Task: Change the color to black and white.
Action: Mouse moved to (59, 113)
Screenshot: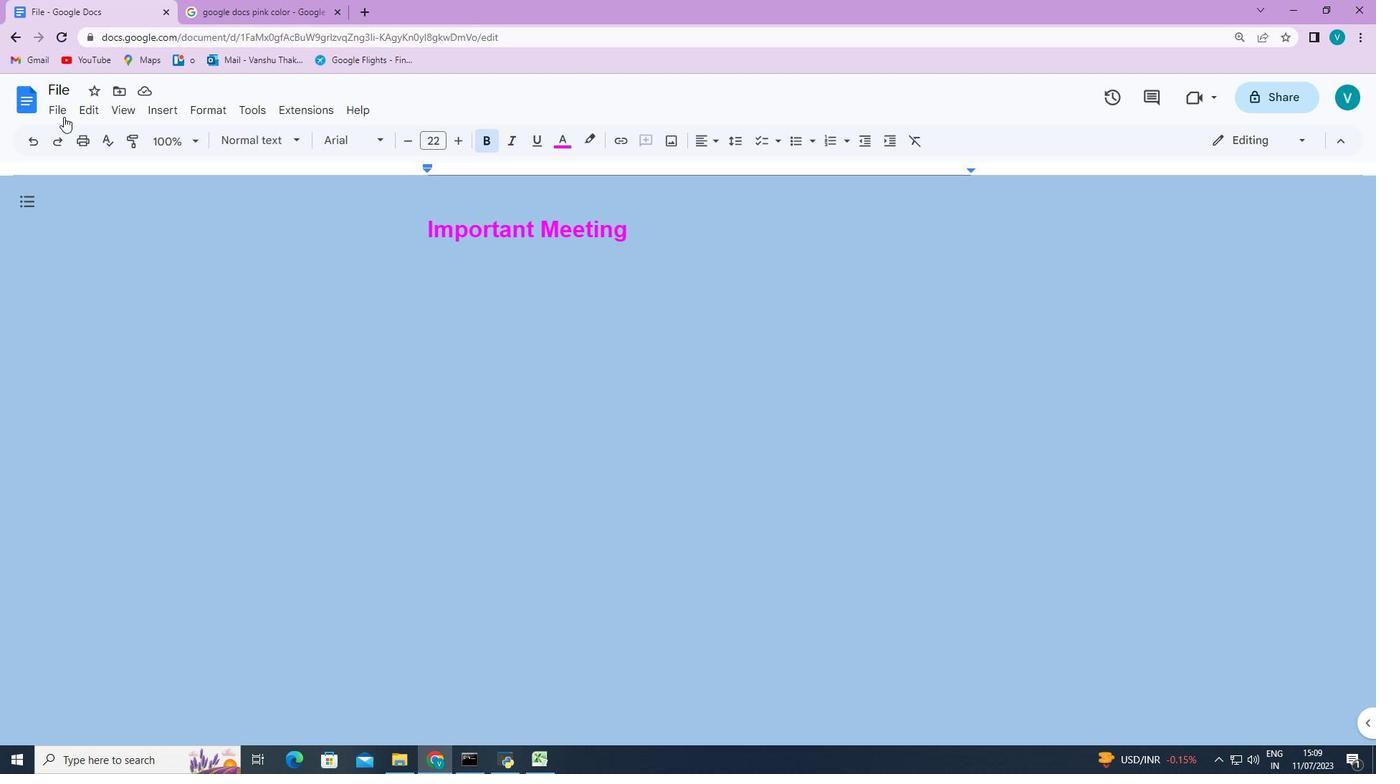 
Action: Mouse pressed left at (59, 113)
Screenshot: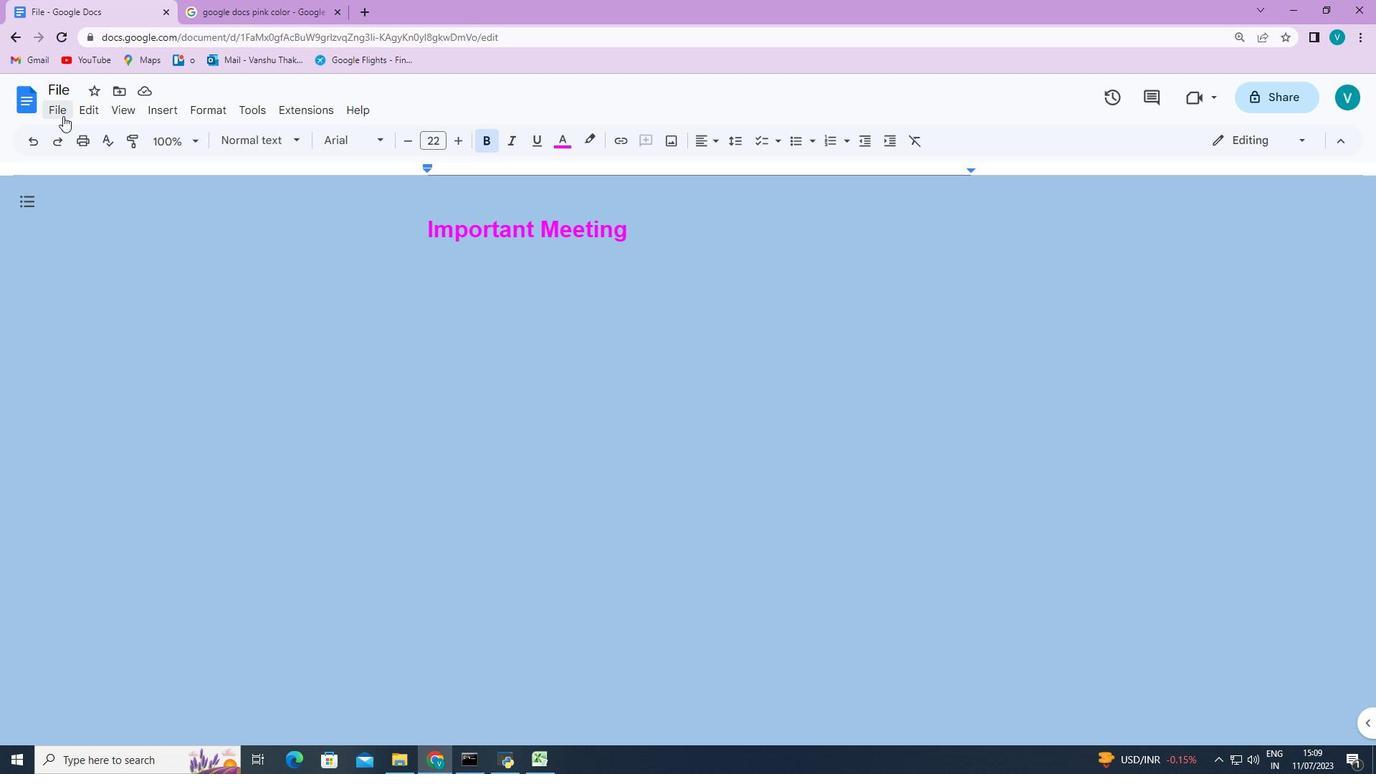 
Action: Mouse moved to (119, 567)
Screenshot: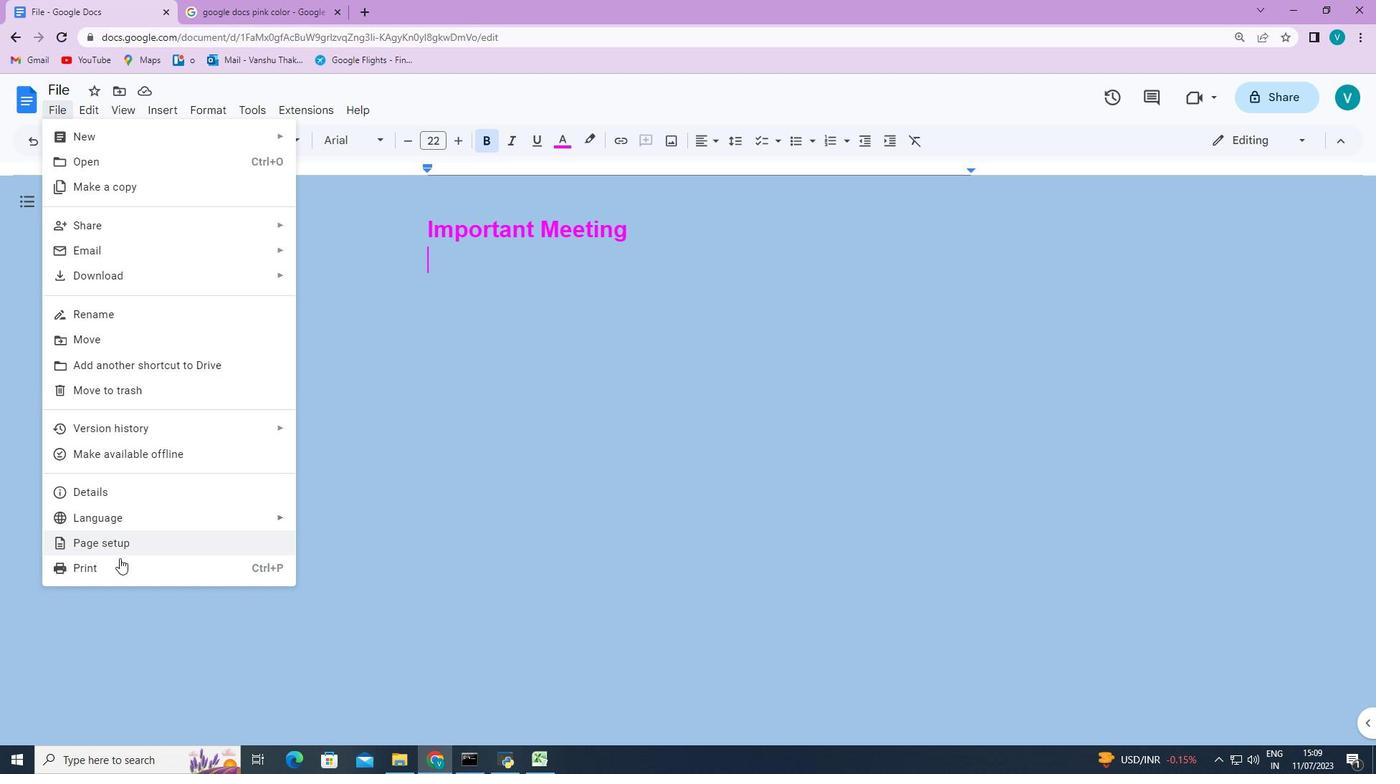 
Action: Mouse pressed left at (119, 567)
Screenshot: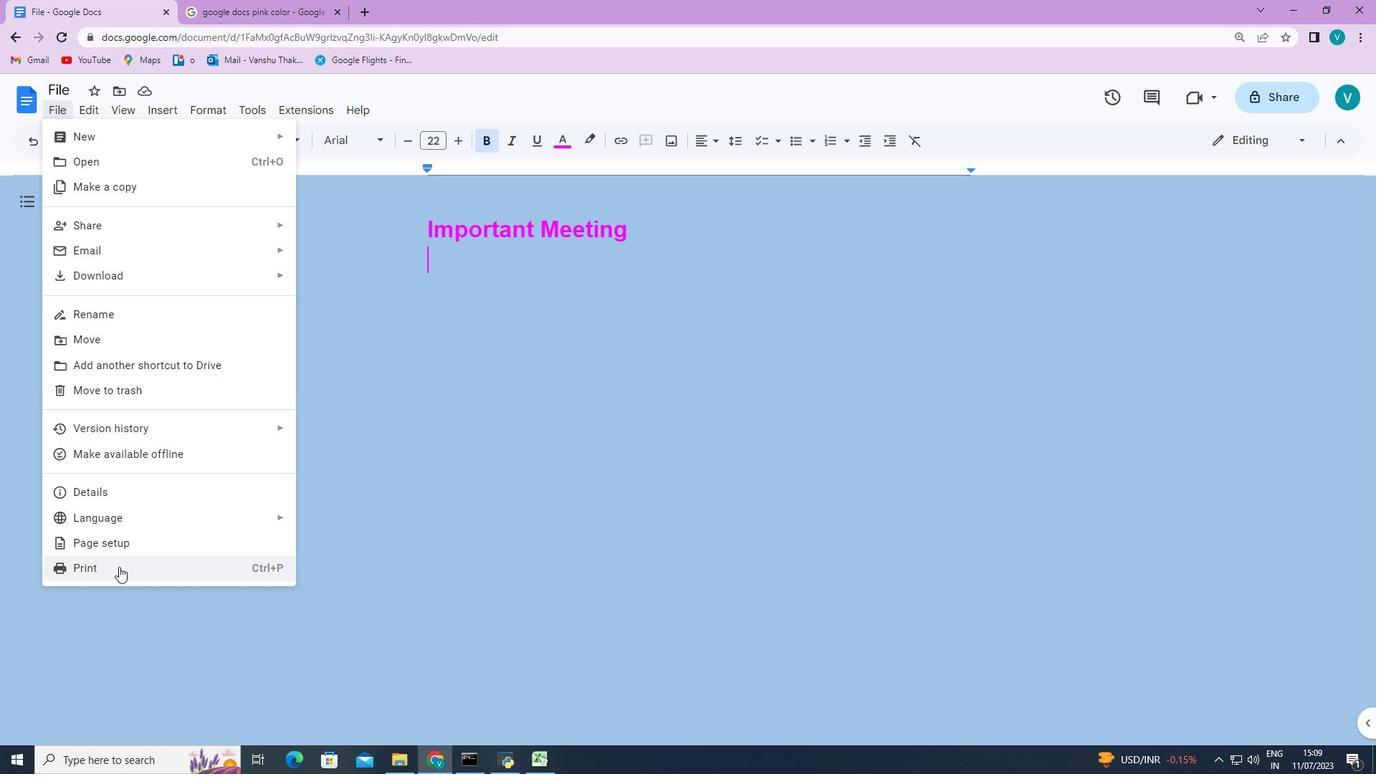 
Action: Mouse moved to (1079, 220)
Screenshot: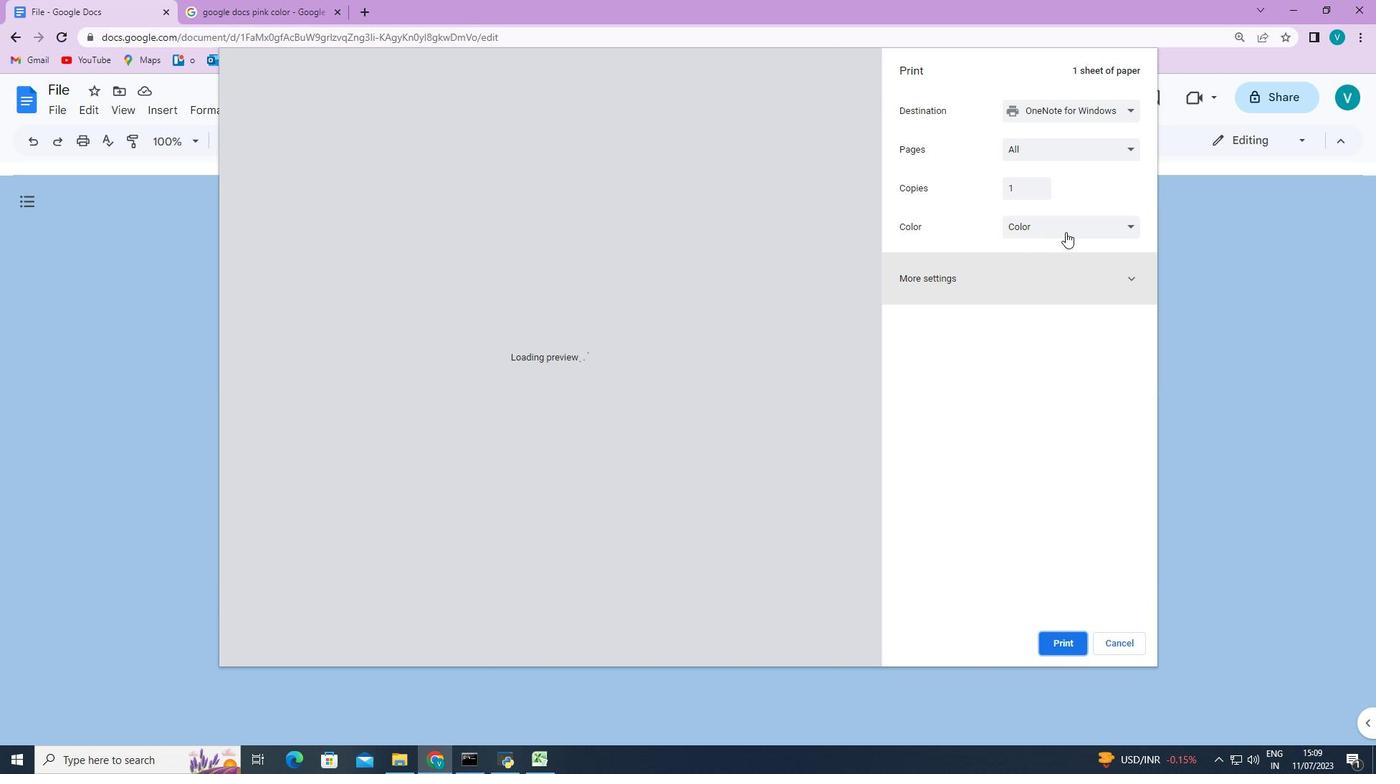
Action: Mouse pressed left at (1079, 220)
Screenshot: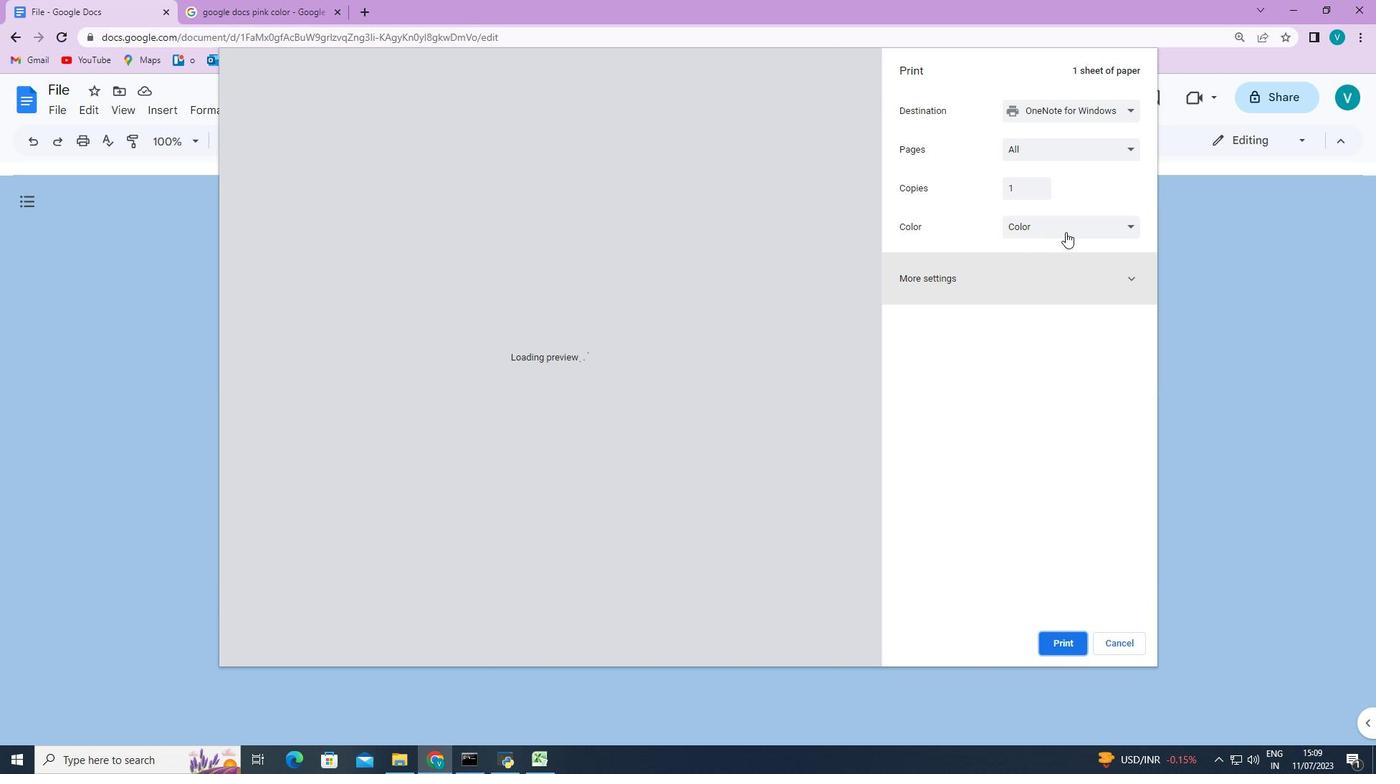 
Action: Mouse moved to (1067, 247)
Screenshot: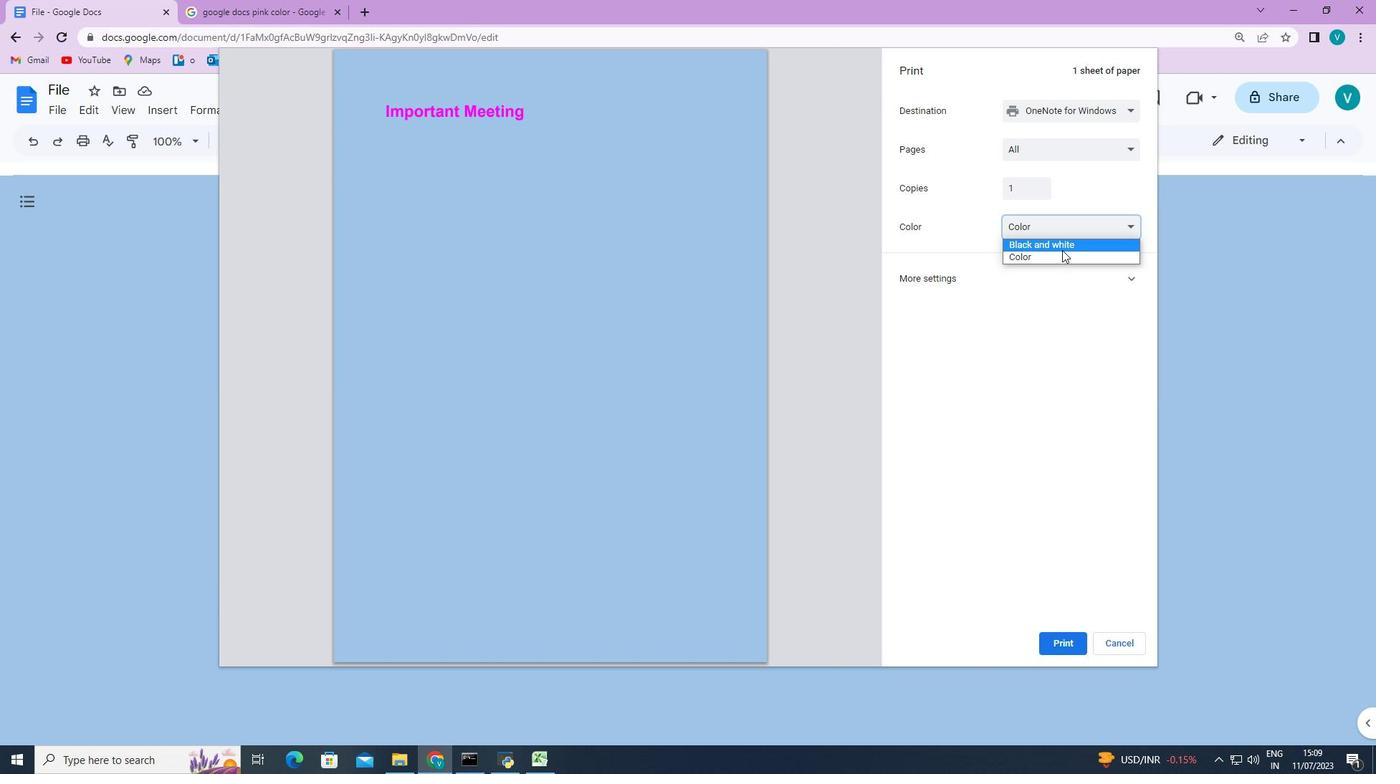 
Action: Mouse pressed left at (1067, 247)
Screenshot: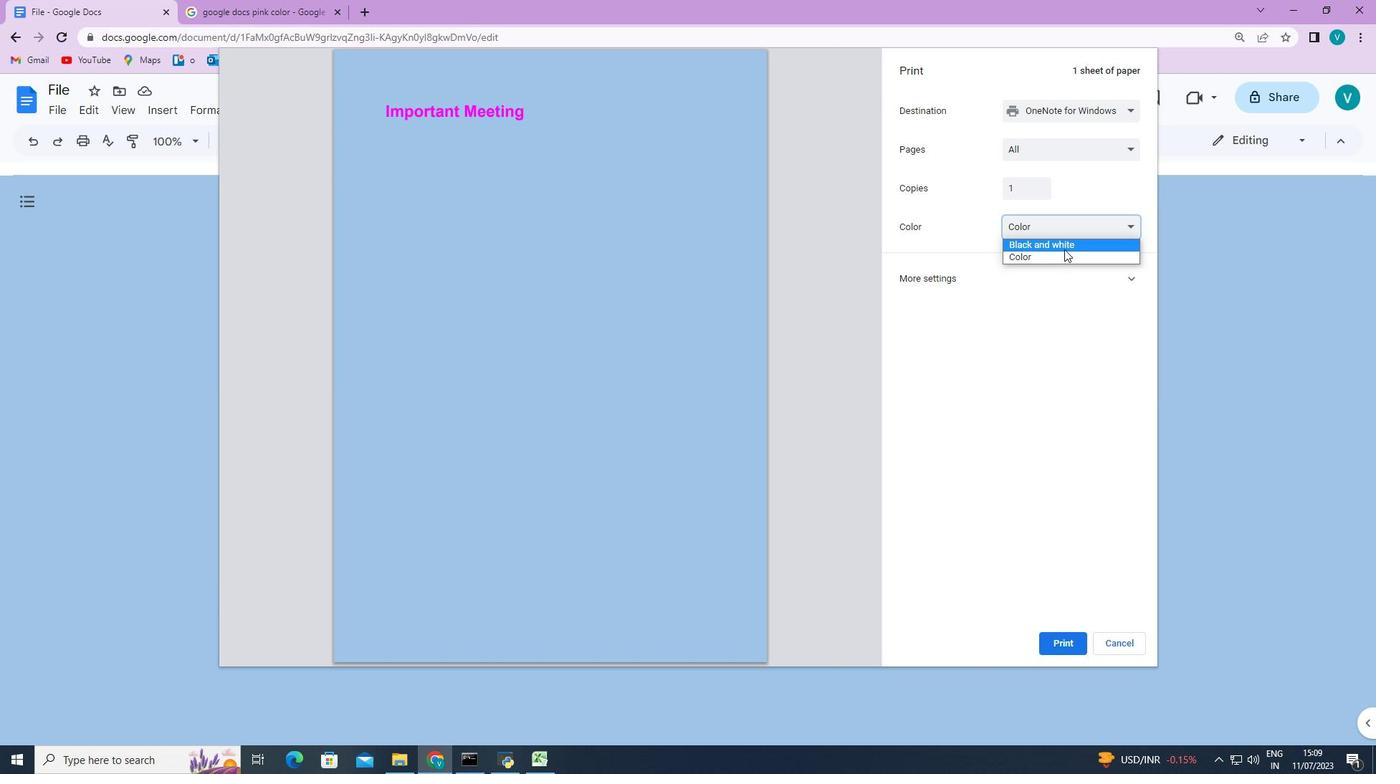 
